 Task: Look for One-way flight tickets for 2 adults, in Business from Siwa to Punta Cana to travel on 01-Nov-2023.  Stops: Any number of stops. Choice of flight is Emirates.
Action: Mouse moved to (282, 244)
Screenshot: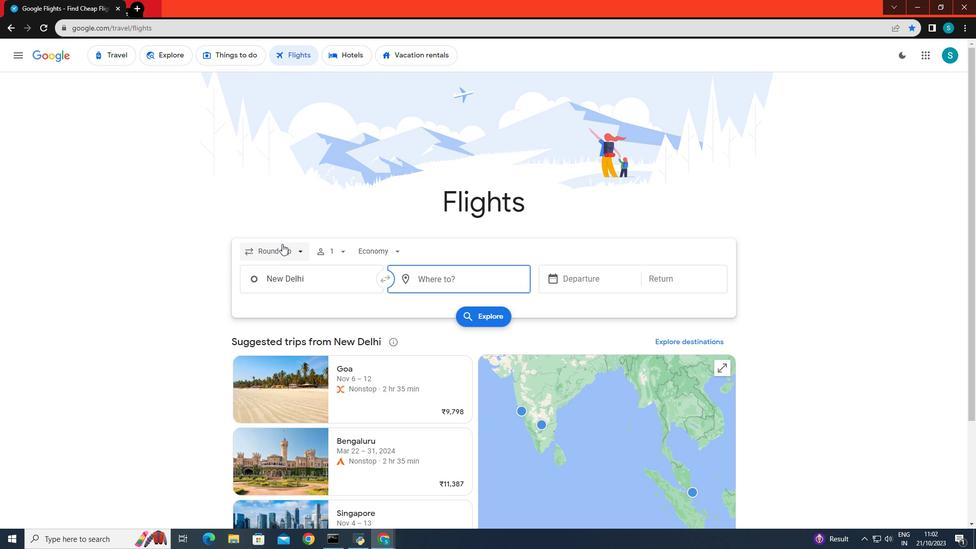 
Action: Mouse pressed left at (282, 244)
Screenshot: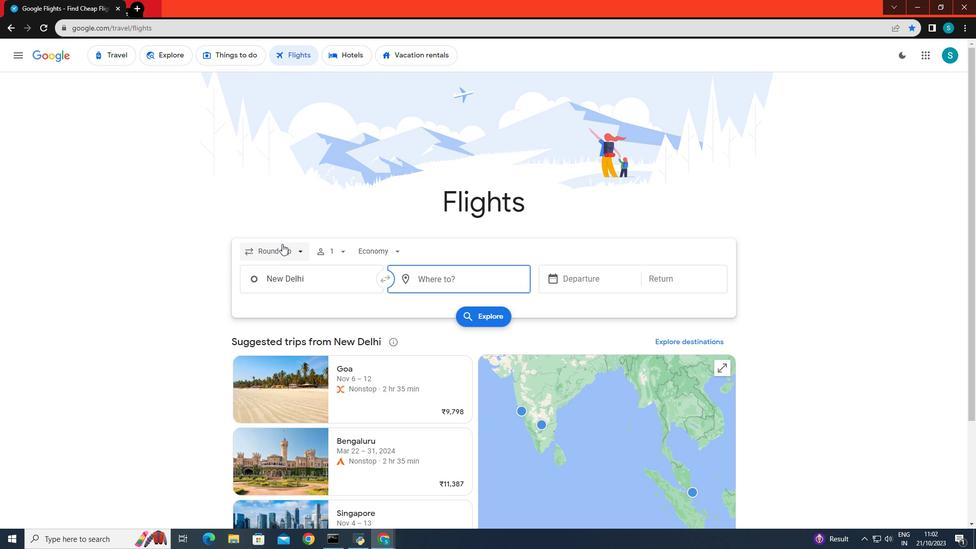 
Action: Mouse moved to (282, 297)
Screenshot: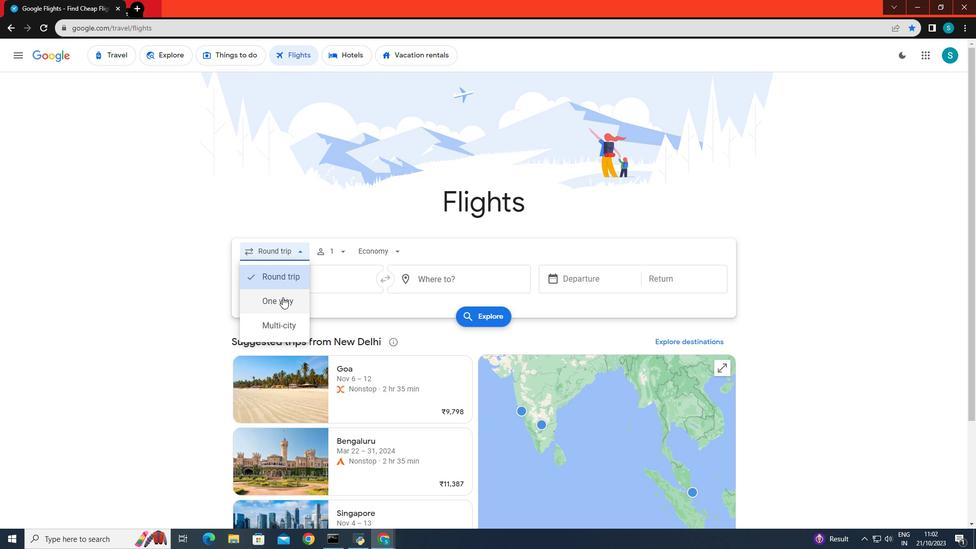 
Action: Mouse pressed left at (282, 297)
Screenshot: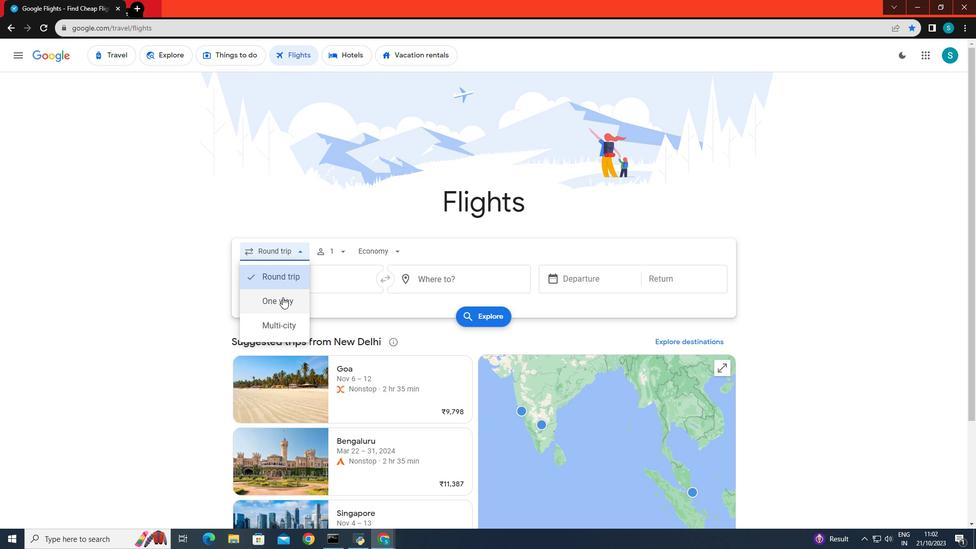
Action: Mouse moved to (319, 253)
Screenshot: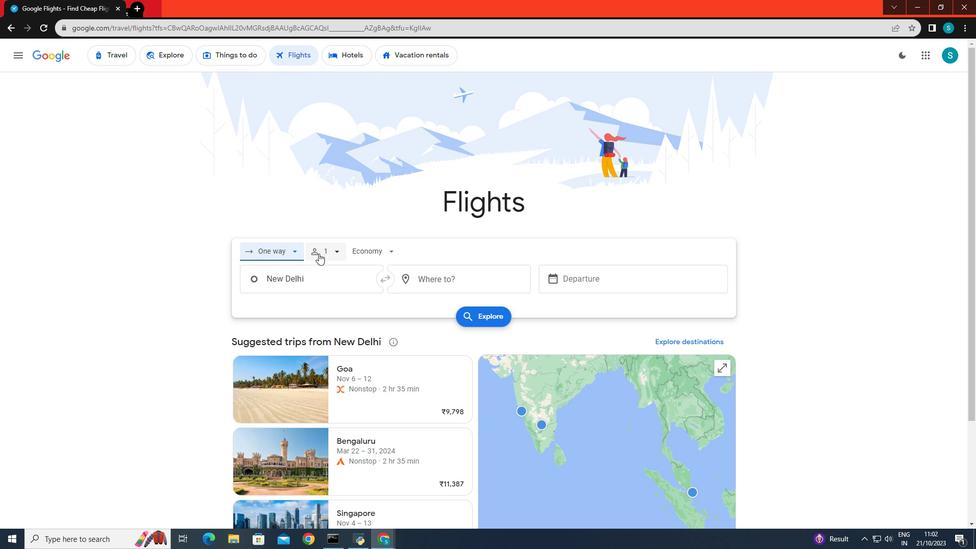 
Action: Mouse pressed left at (319, 253)
Screenshot: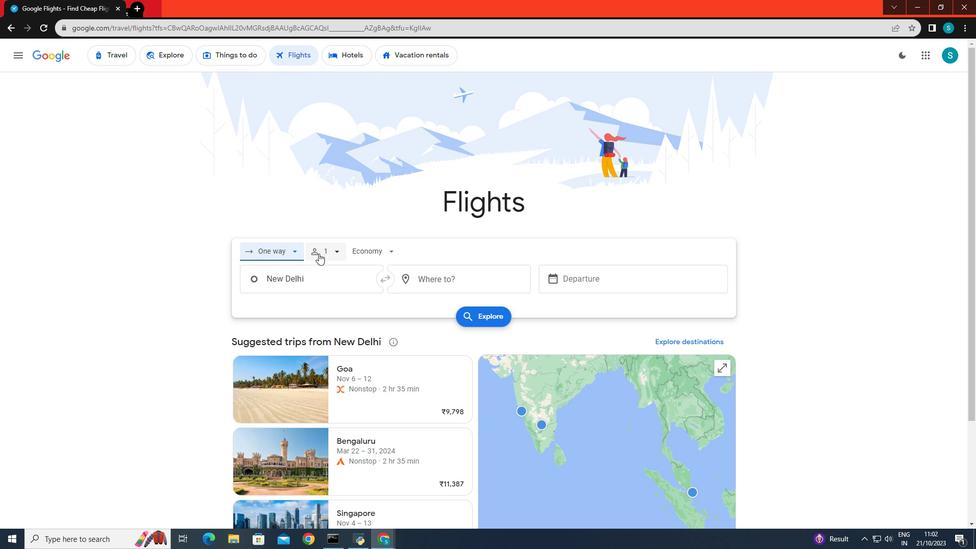 
Action: Mouse moved to (413, 275)
Screenshot: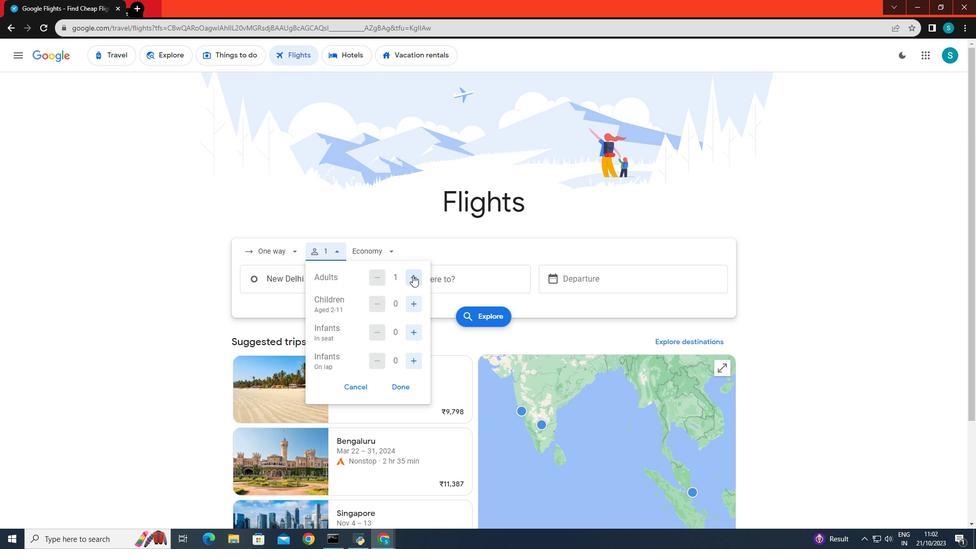 
Action: Mouse pressed left at (413, 275)
Screenshot: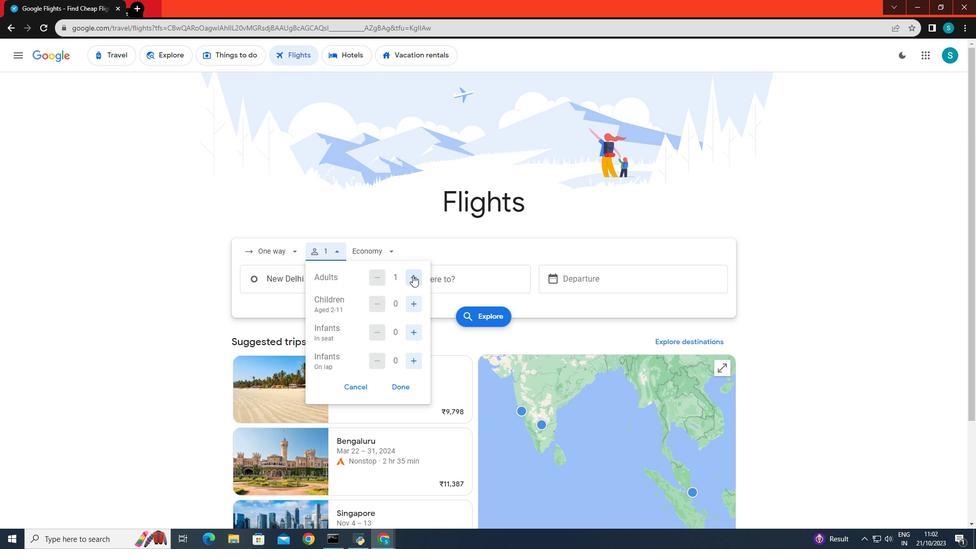 
Action: Mouse moved to (392, 383)
Screenshot: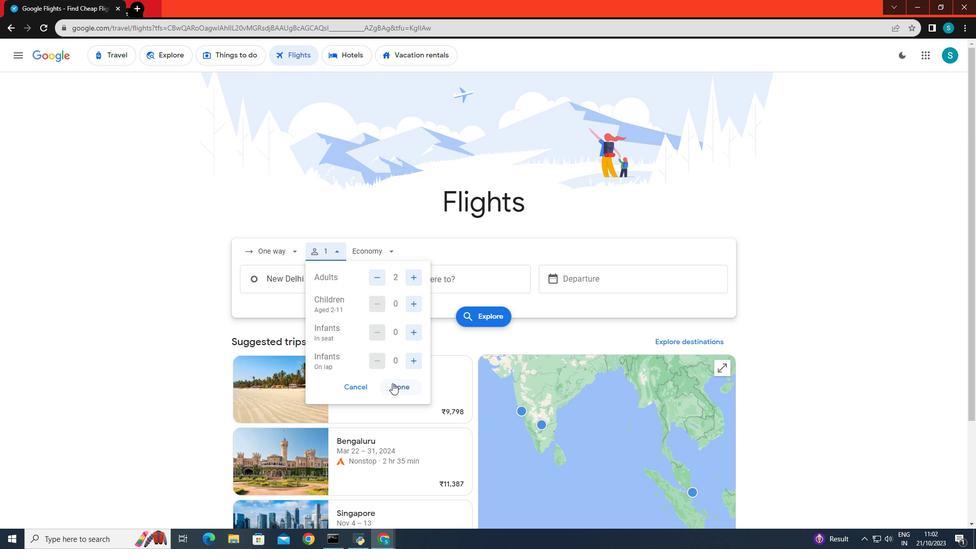 
Action: Mouse pressed left at (392, 383)
Screenshot: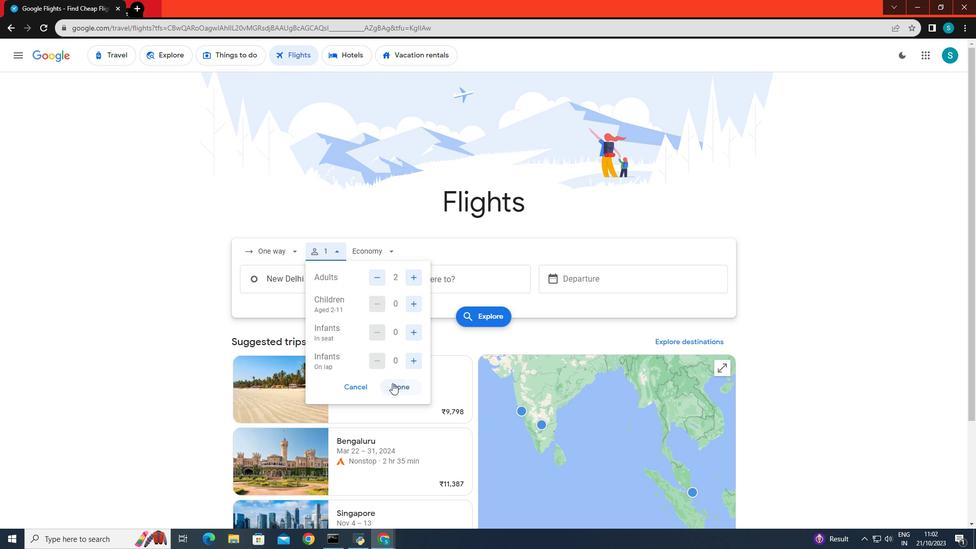 
Action: Mouse moved to (383, 251)
Screenshot: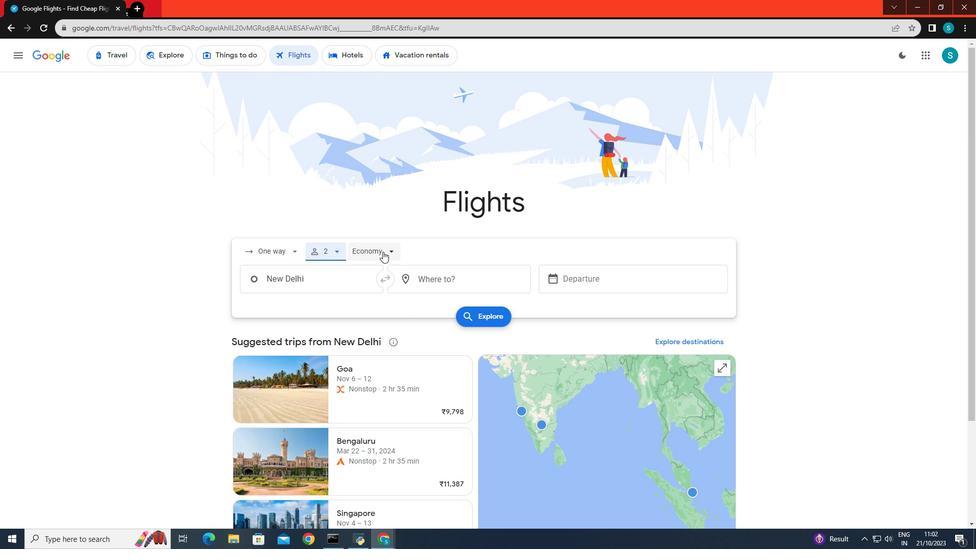 
Action: Mouse pressed left at (383, 251)
Screenshot: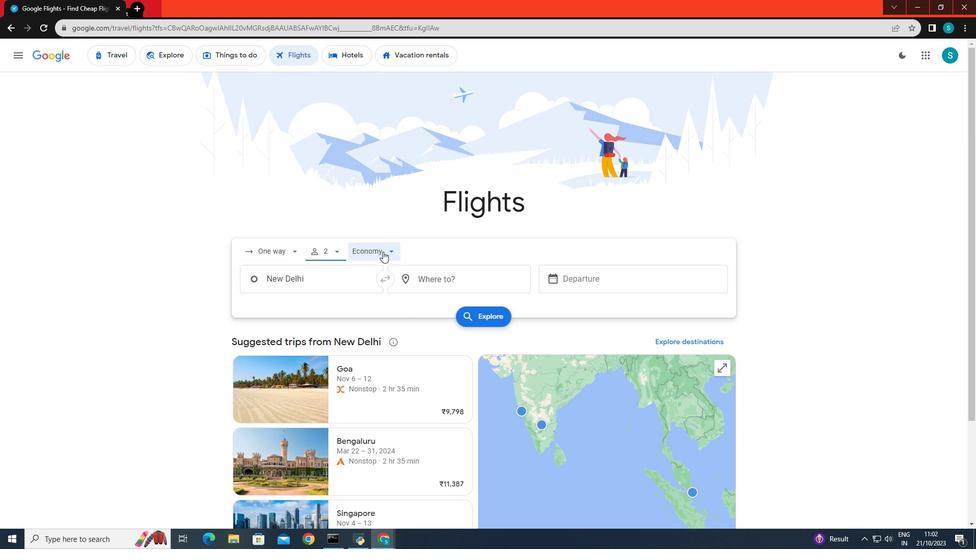 
Action: Mouse moved to (384, 328)
Screenshot: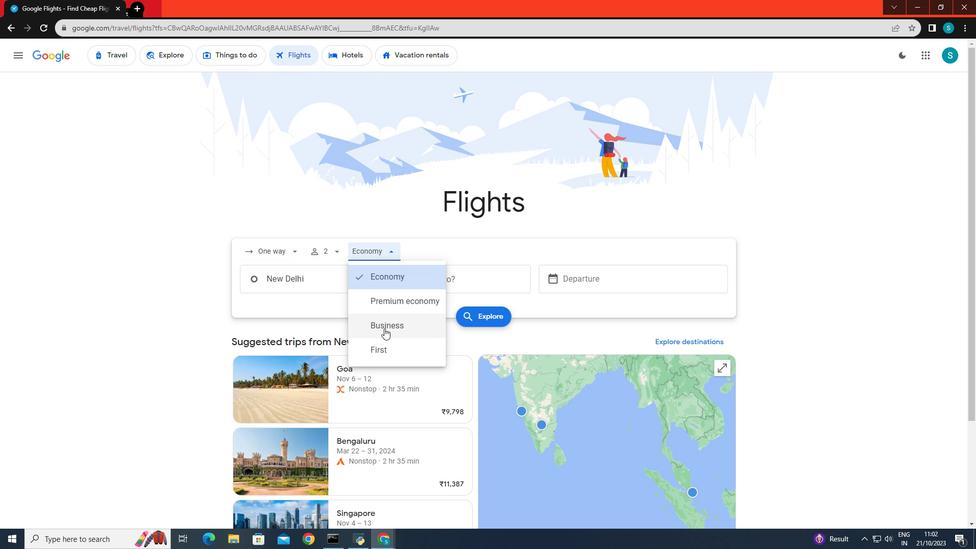 
Action: Mouse pressed left at (384, 328)
Screenshot: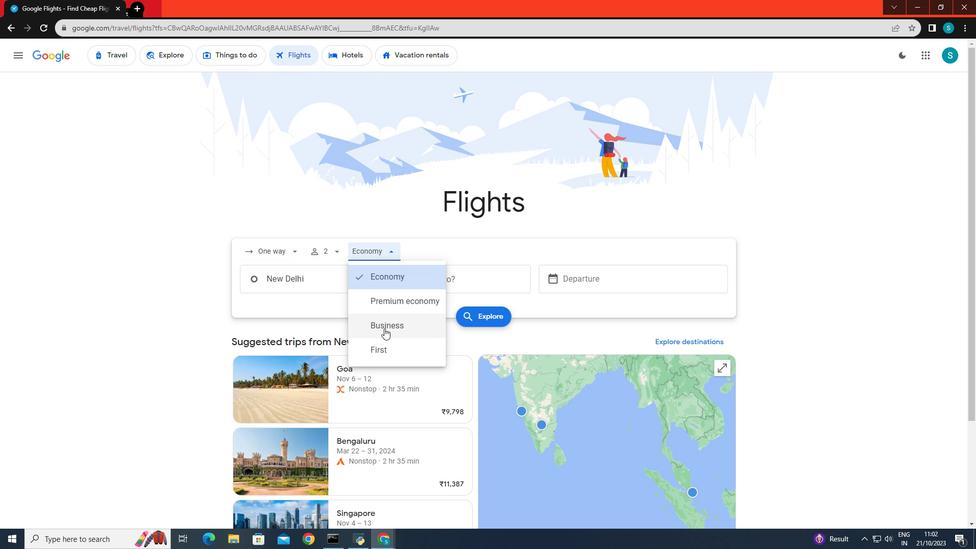 
Action: Mouse moved to (316, 286)
Screenshot: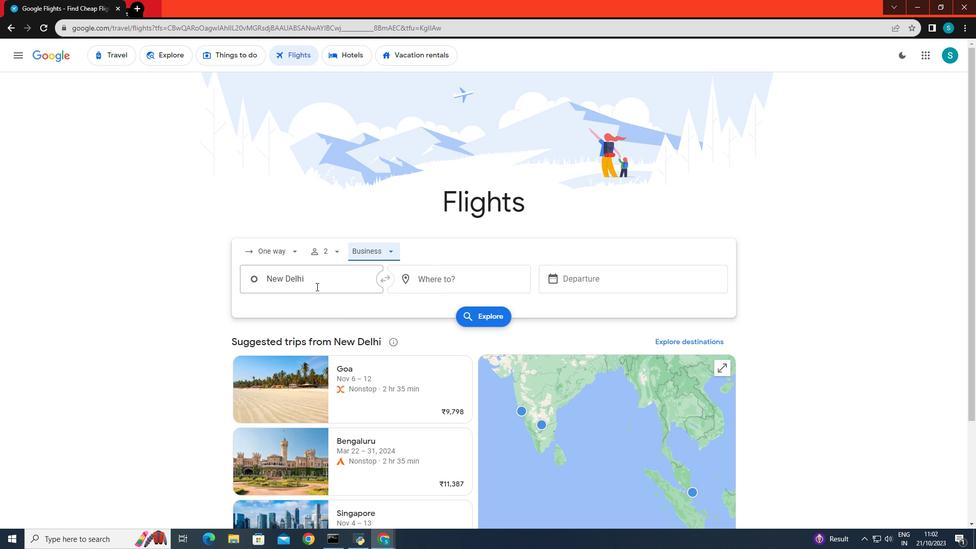 
Action: Mouse pressed left at (316, 286)
Screenshot: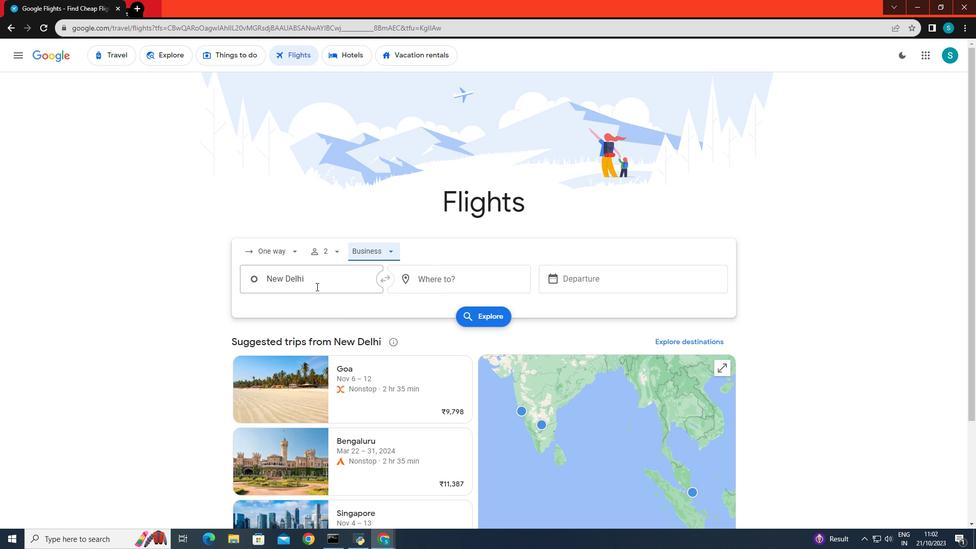 
Action: Key pressed <Key.backspace><Key.caps_lock>S<Key.caps_lock>iwa
Screenshot: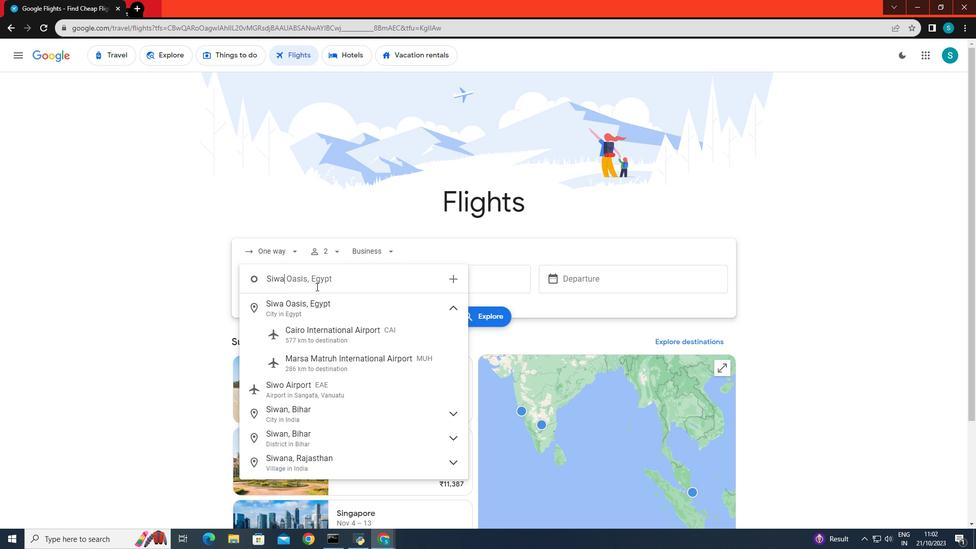 
Action: Mouse moved to (317, 353)
Screenshot: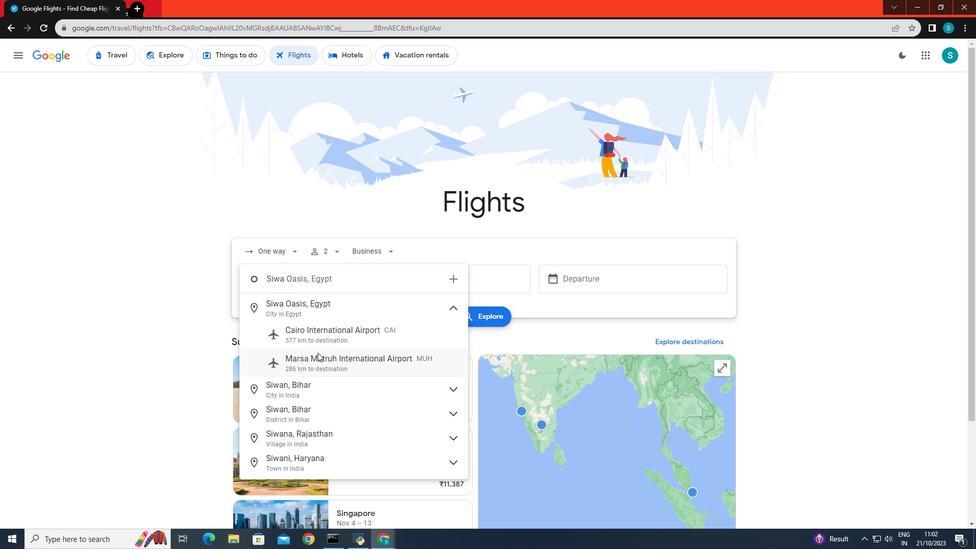 
Action: Mouse pressed left at (317, 353)
Screenshot: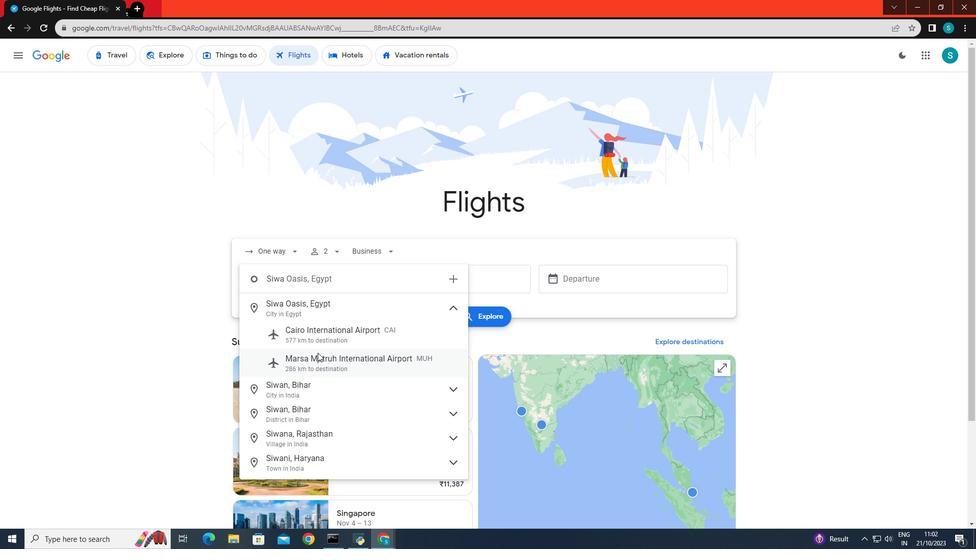 
Action: Mouse moved to (421, 277)
Screenshot: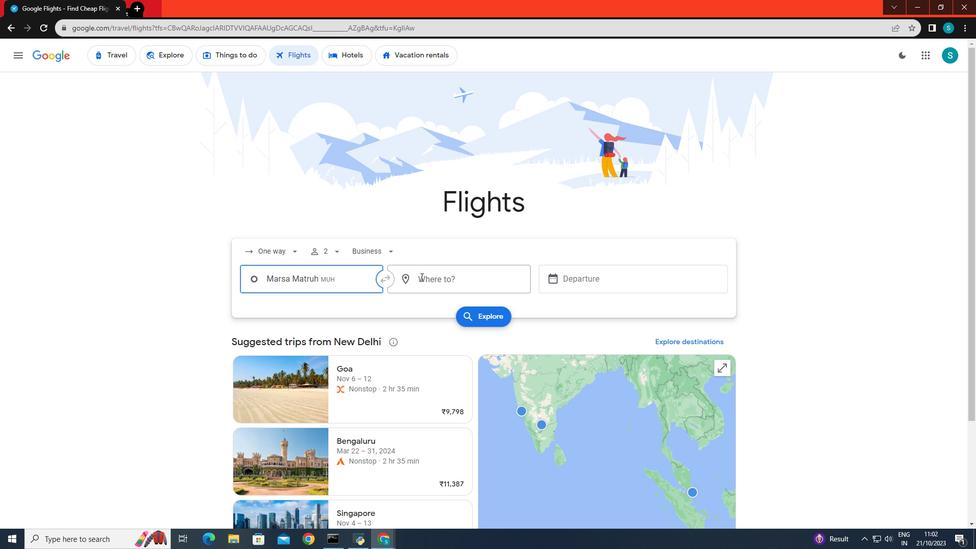 
Action: Mouse pressed left at (421, 277)
Screenshot: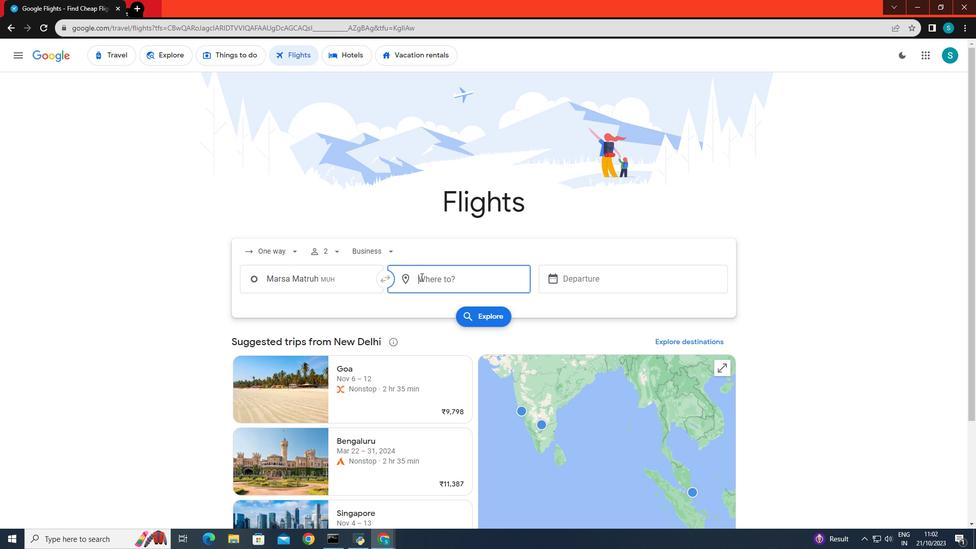 
Action: Key pressed <Key.caps_lock>P<Key.caps_lock>unta
Screenshot: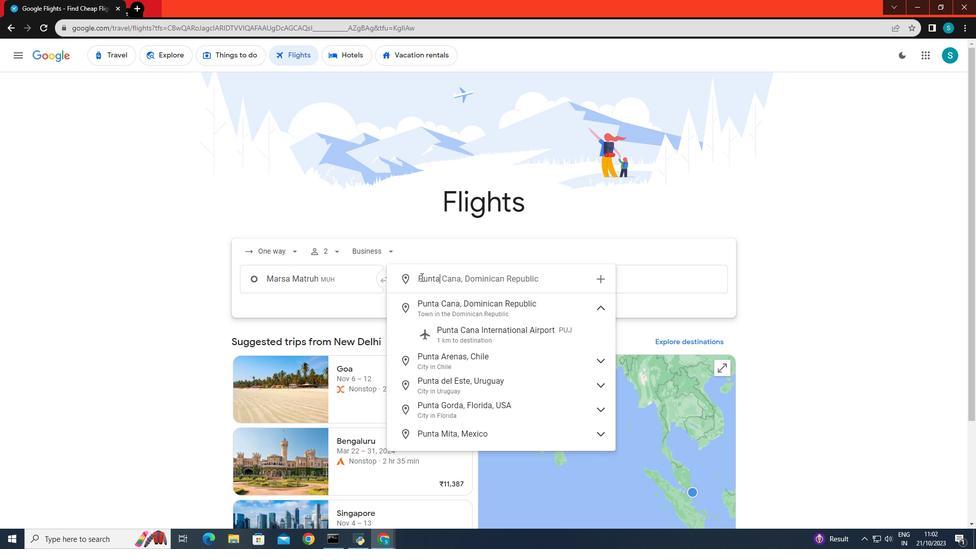 
Action: Mouse moved to (441, 328)
Screenshot: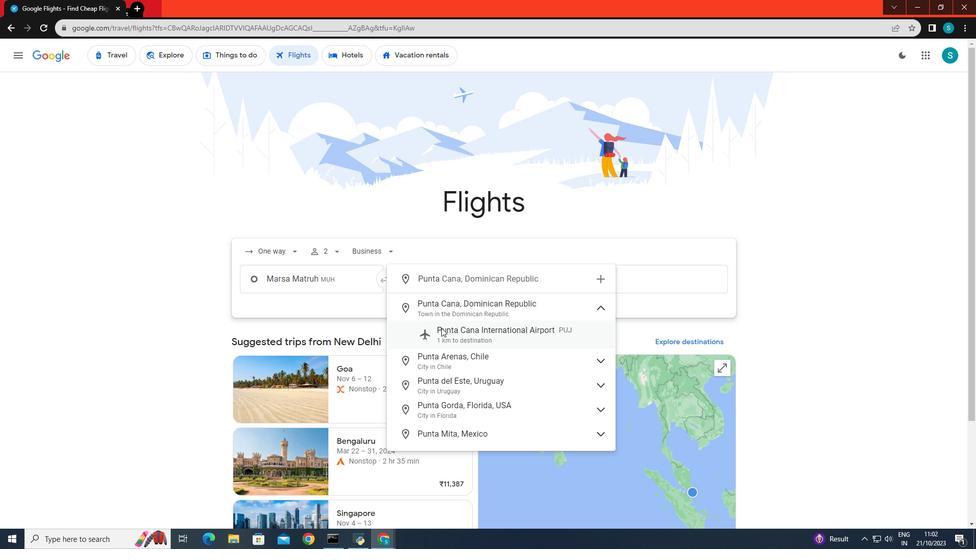 
Action: Mouse pressed left at (441, 328)
Screenshot: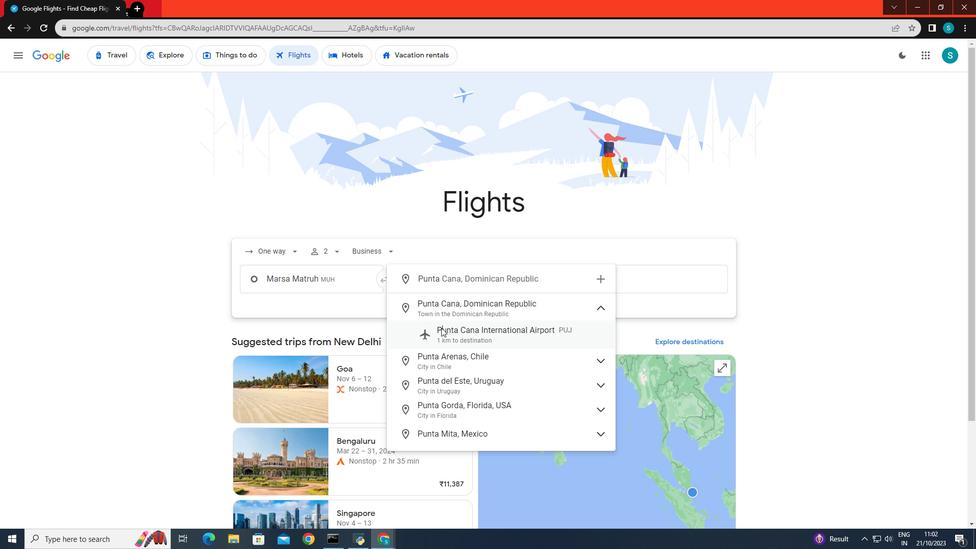 
Action: Mouse moved to (573, 285)
Screenshot: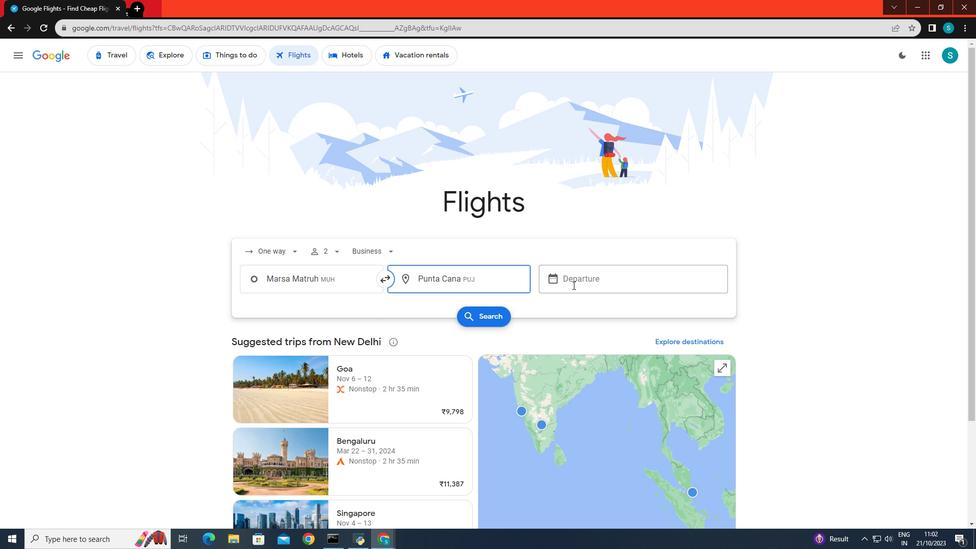 
Action: Mouse pressed left at (573, 285)
Screenshot: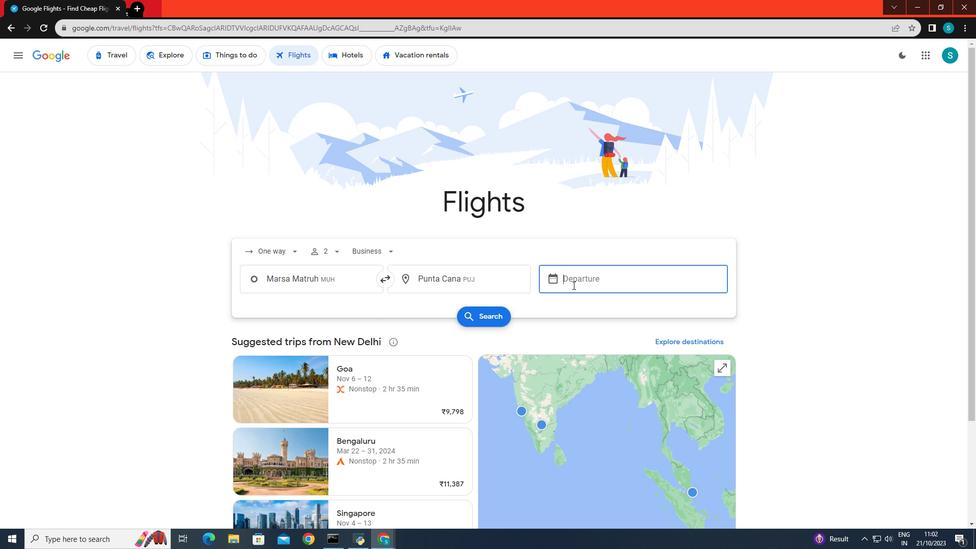 
Action: Mouse moved to (640, 342)
Screenshot: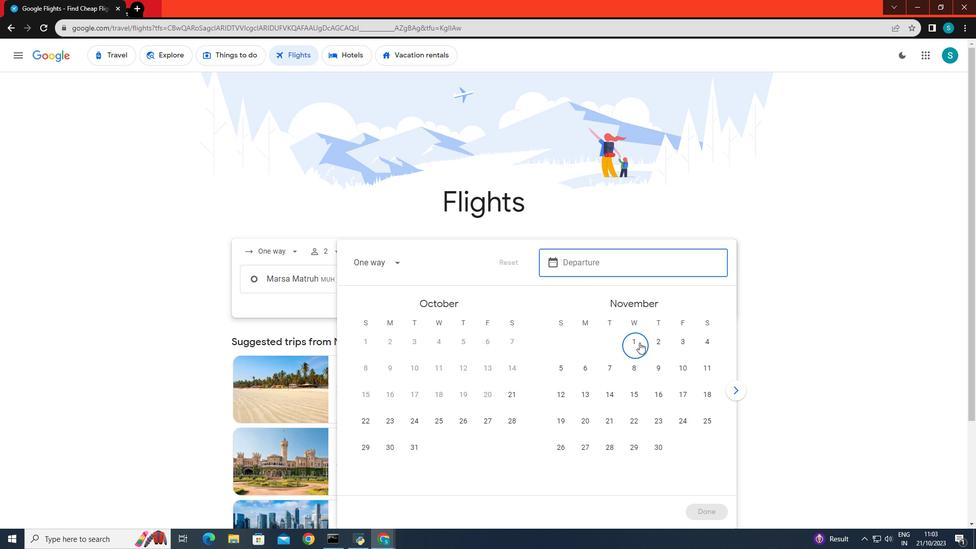 
Action: Mouse pressed left at (640, 342)
Screenshot: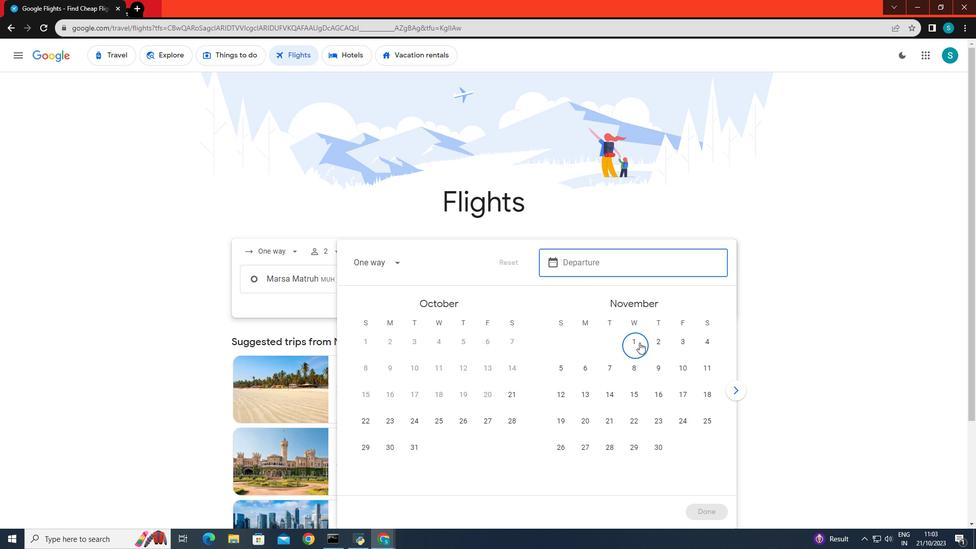 
Action: Mouse moved to (707, 509)
Screenshot: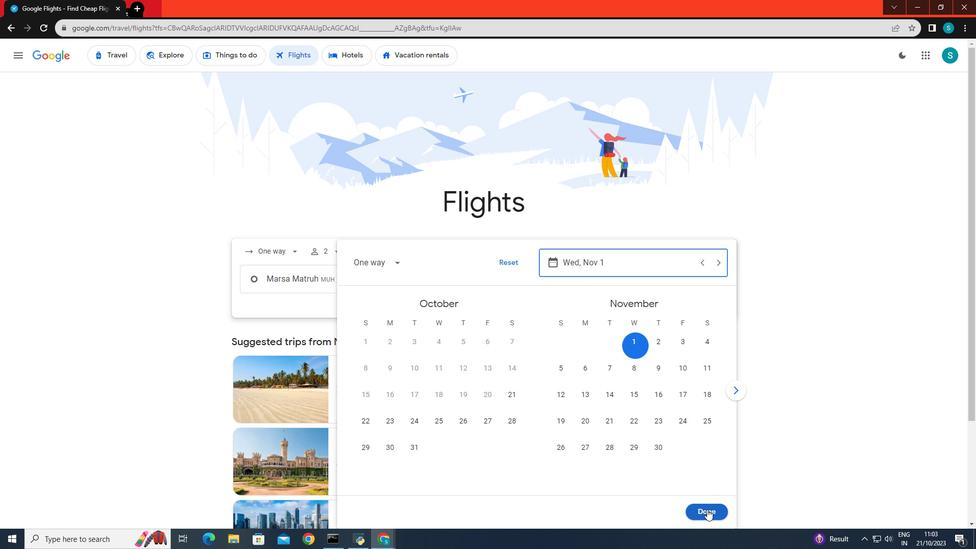 
Action: Mouse pressed left at (707, 509)
Screenshot: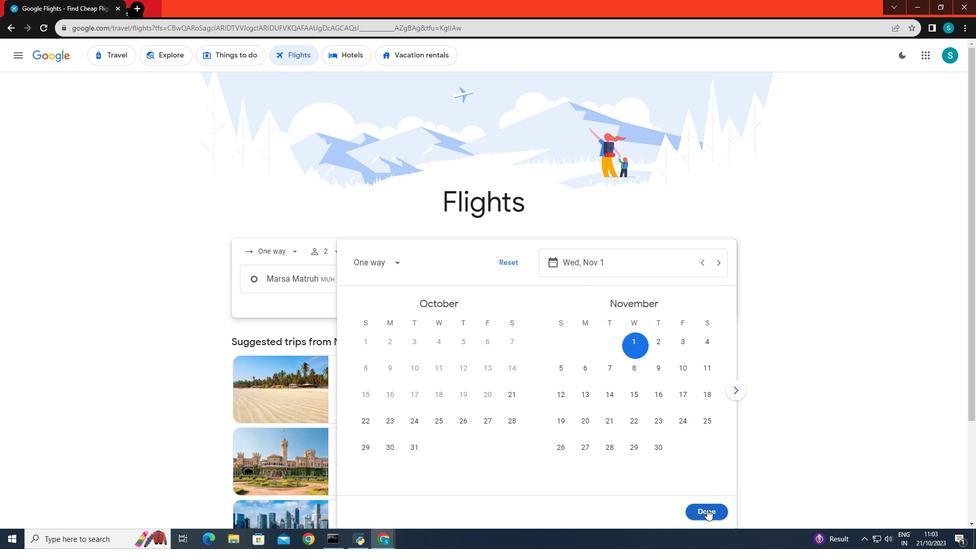 
Action: Mouse moved to (484, 319)
Screenshot: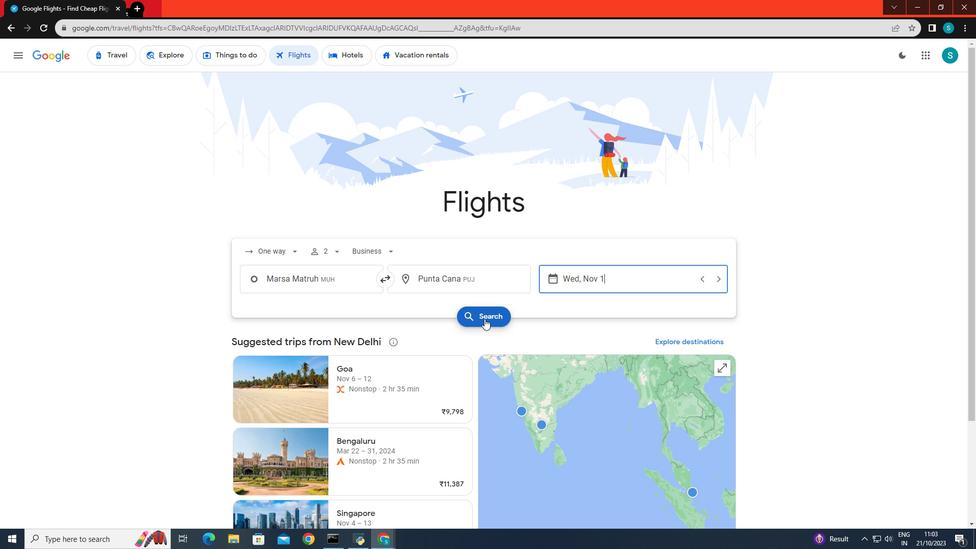 
Action: Mouse pressed left at (484, 319)
Screenshot: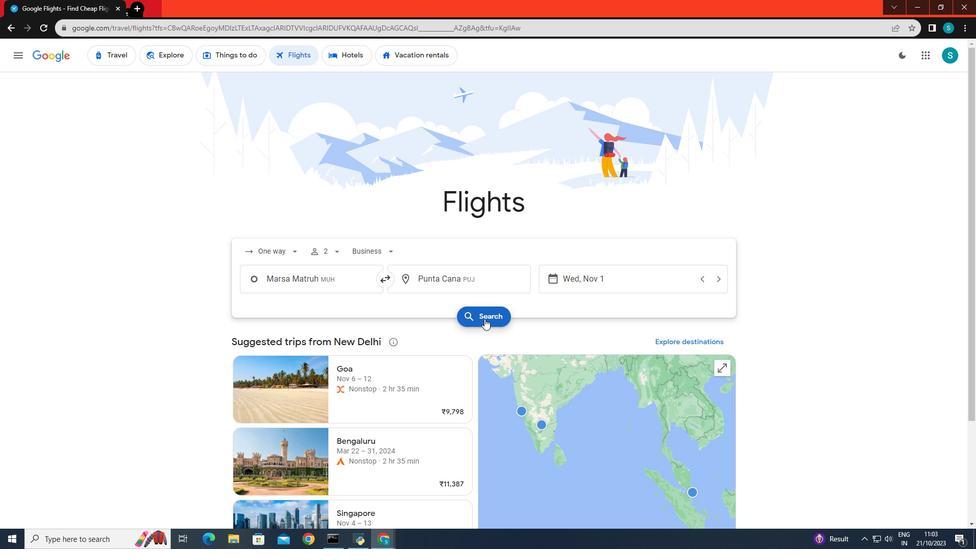 
Action: Mouse moved to (308, 152)
Screenshot: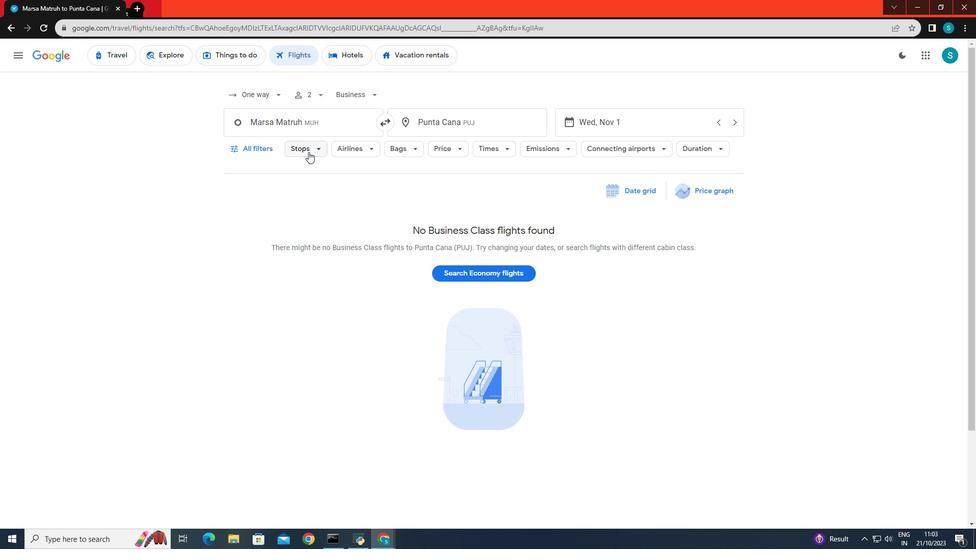 
Action: Mouse pressed left at (308, 152)
Screenshot: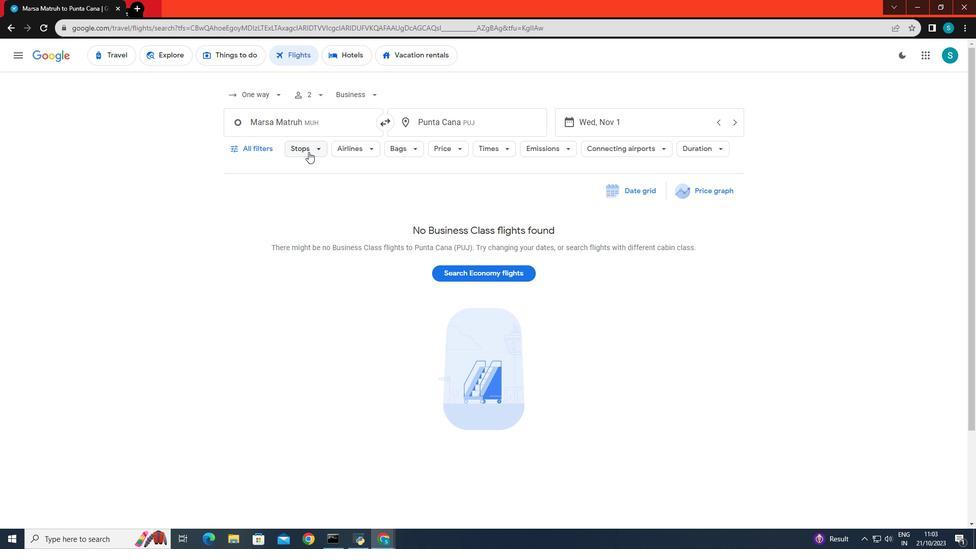 
Action: Mouse moved to (312, 198)
Screenshot: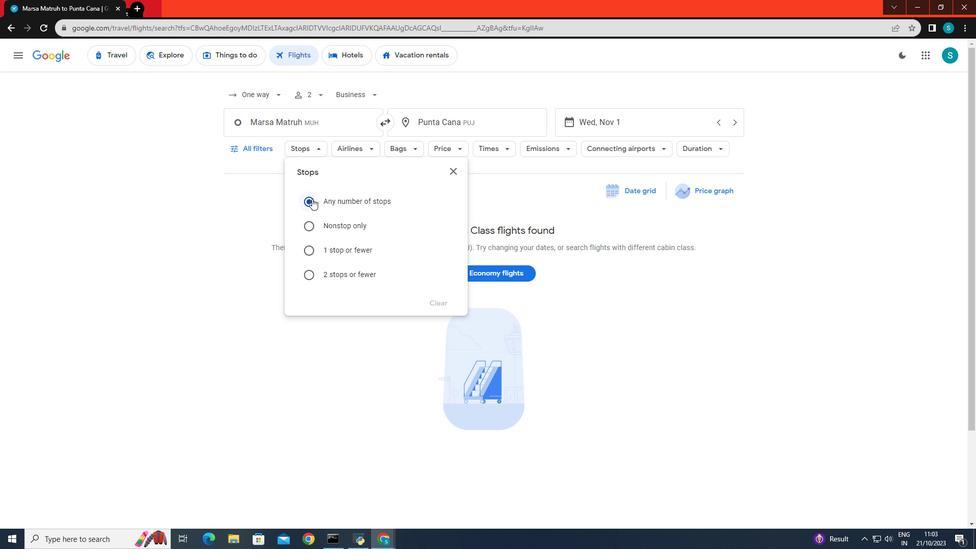 
Action: Mouse pressed left at (312, 198)
Screenshot: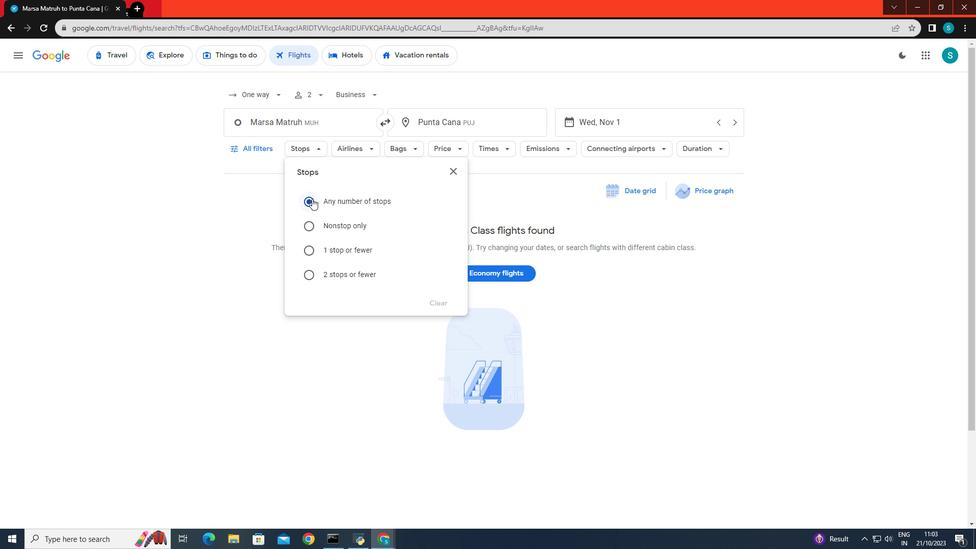 
Action: Mouse moved to (262, 243)
Screenshot: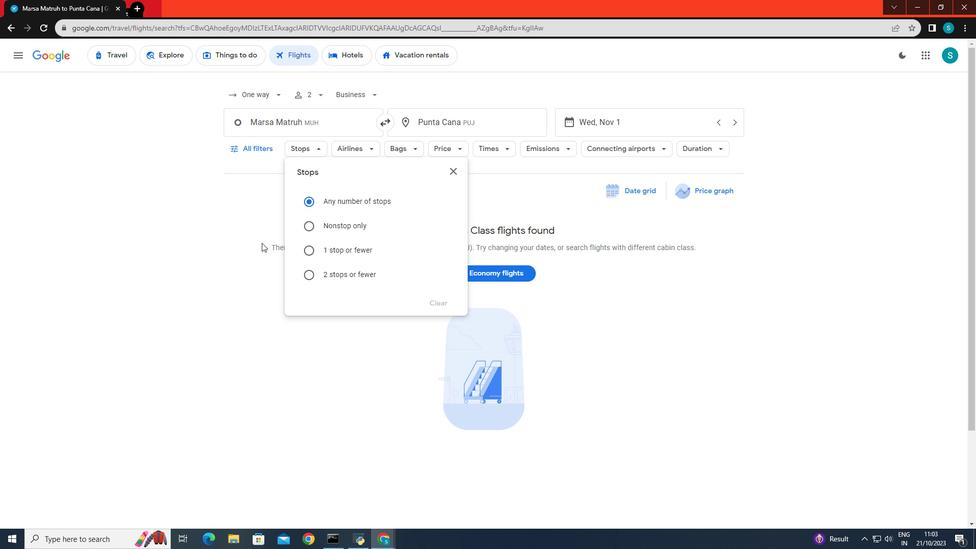 
Action: Mouse pressed left at (262, 243)
Screenshot: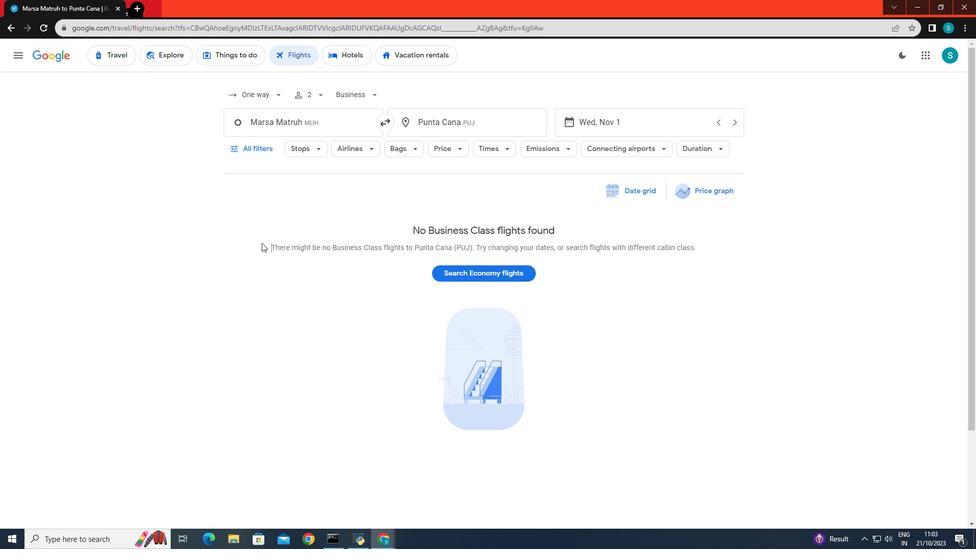 
Action: Mouse moved to (363, 149)
Screenshot: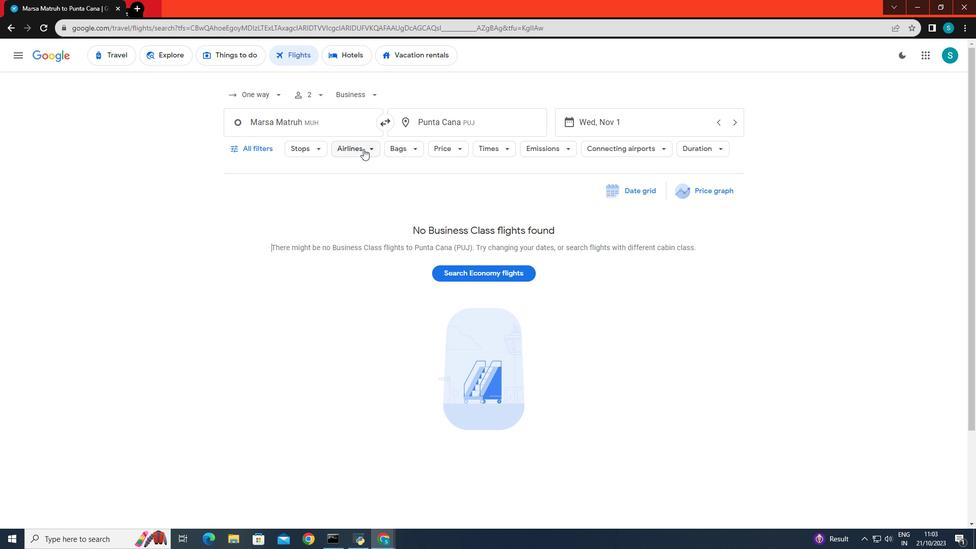 
Action: Mouse pressed left at (363, 149)
Screenshot: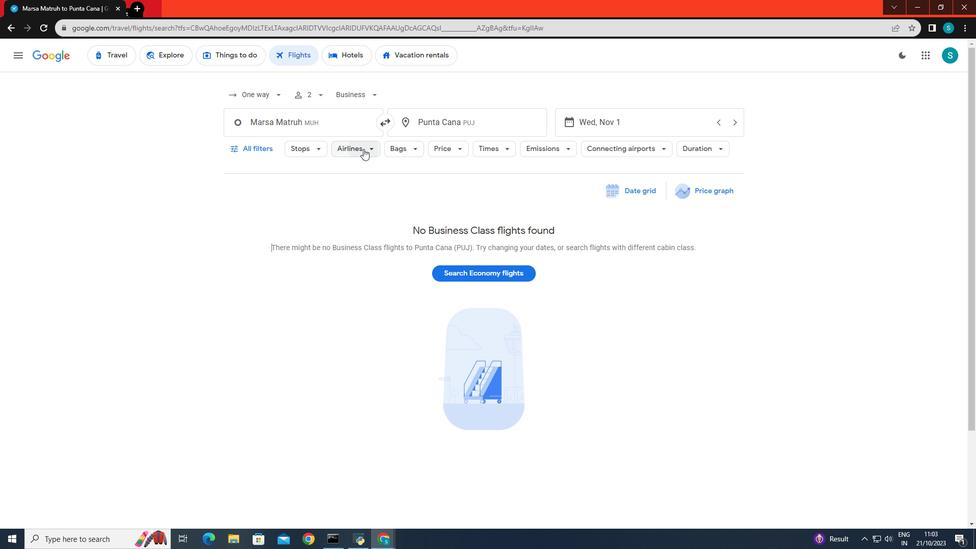 
Action: Mouse moved to (359, 267)
Screenshot: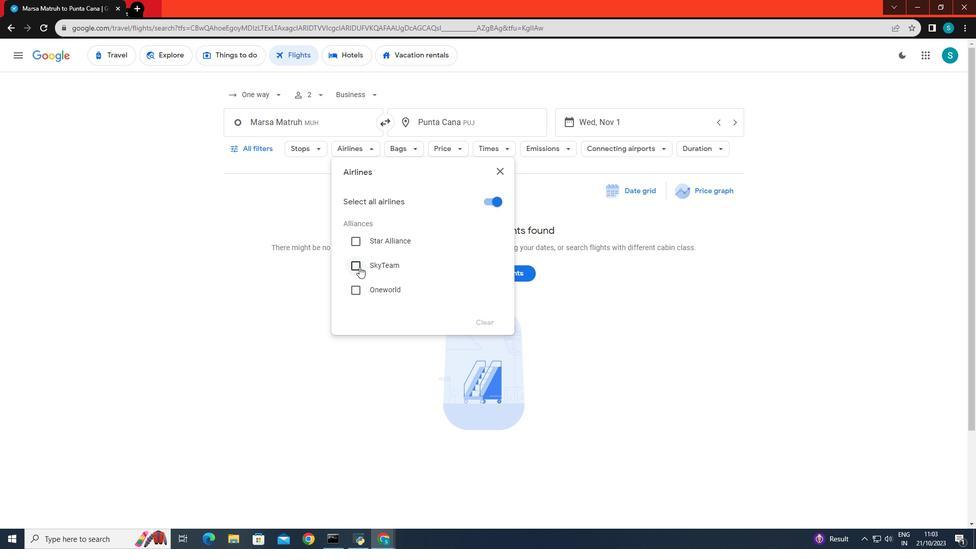 
Action: Mouse pressed left at (359, 267)
Screenshot: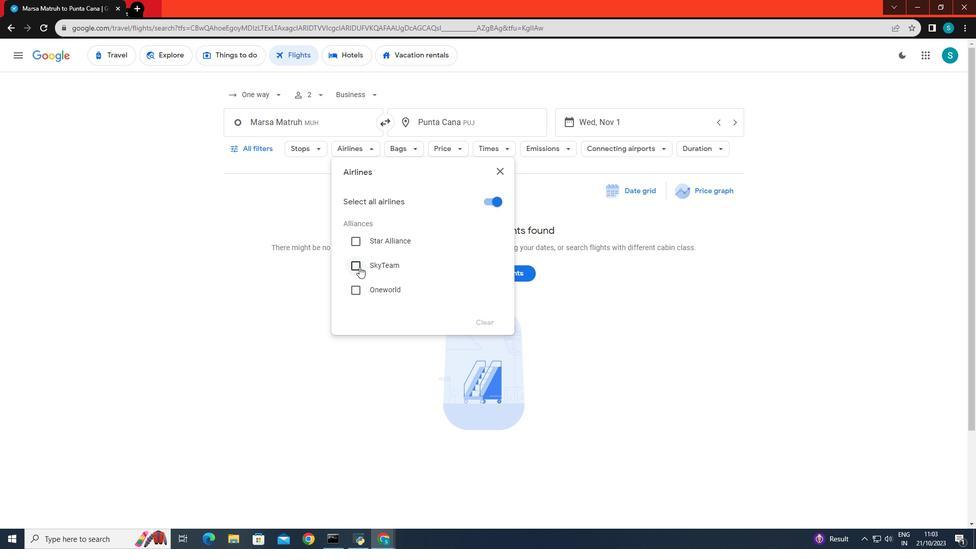 
Action: Mouse moved to (301, 350)
Screenshot: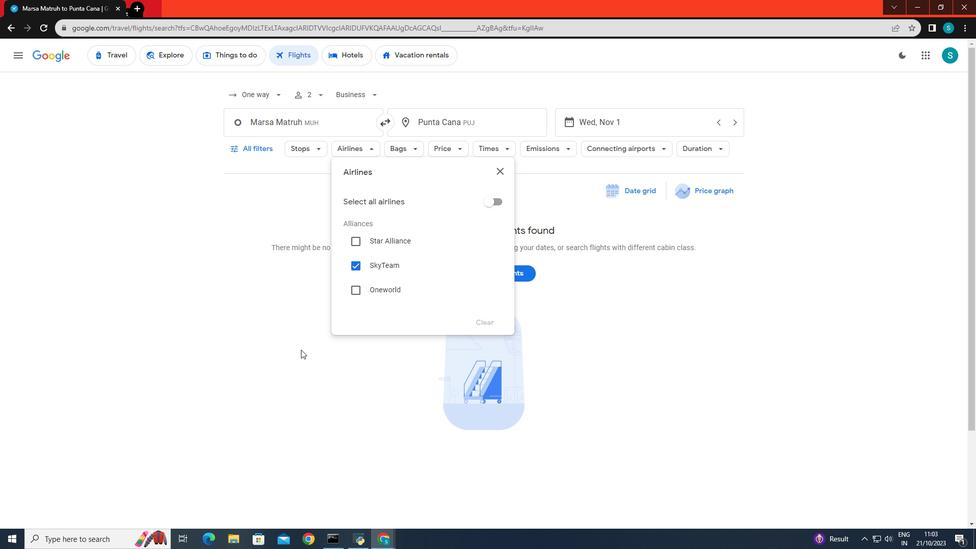 
Action: Mouse pressed left at (301, 350)
Screenshot: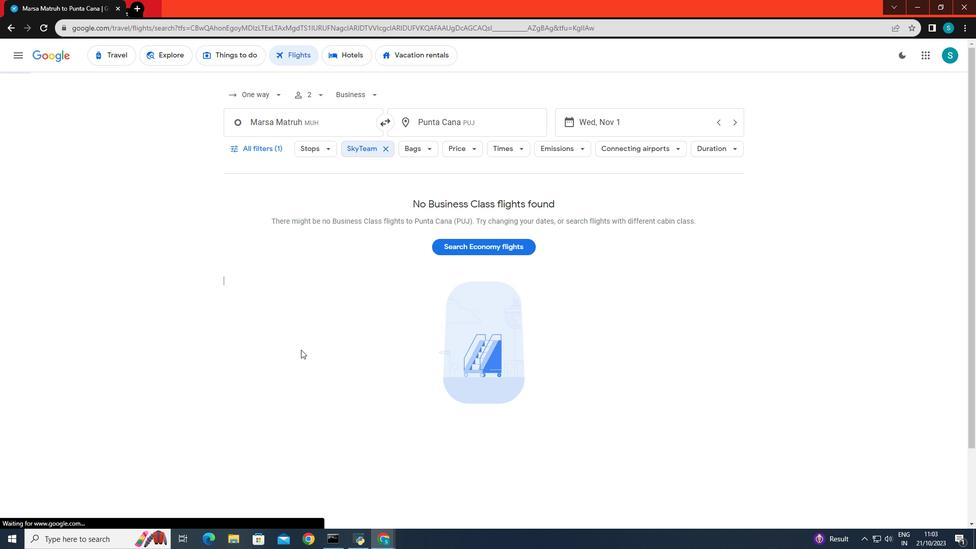 
